 Task: Use the formula "GAMMAINV" in spreadsheet "Project protfolio".
Action: Mouse moved to (105, 64)
Screenshot: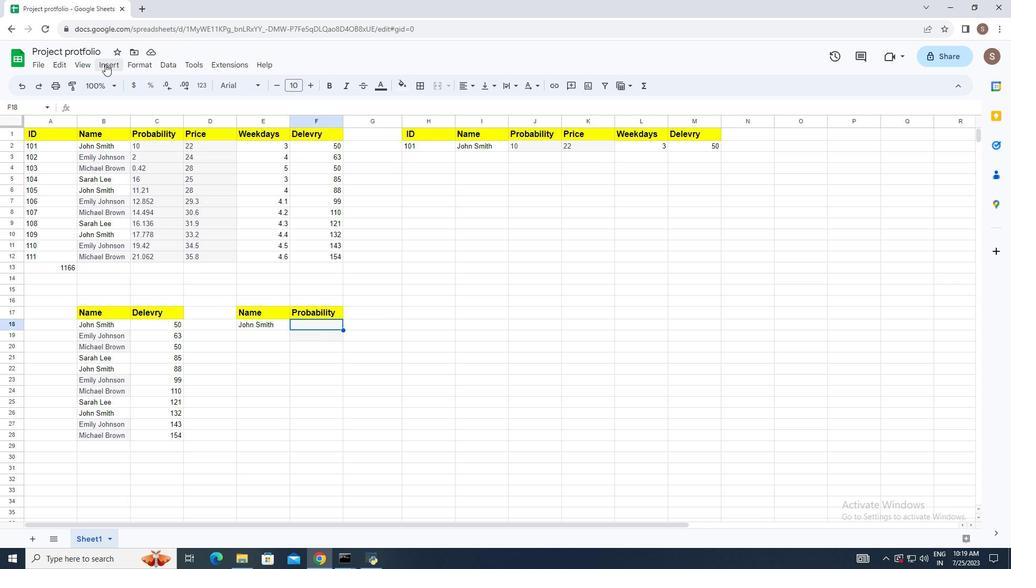 
Action: Mouse pressed left at (105, 64)
Screenshot: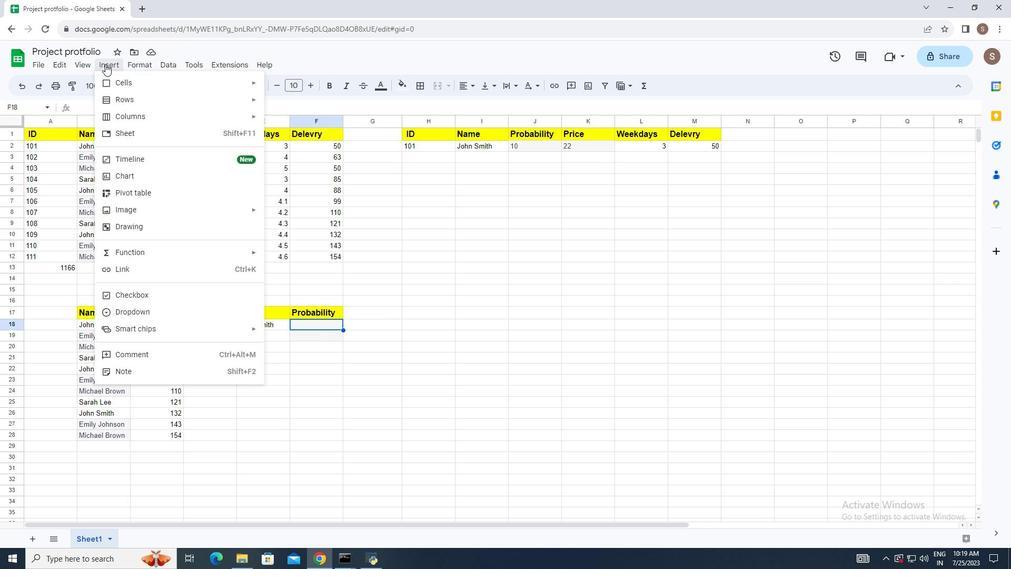 
Action: Mouse moved to (160, 250)
Screenshot: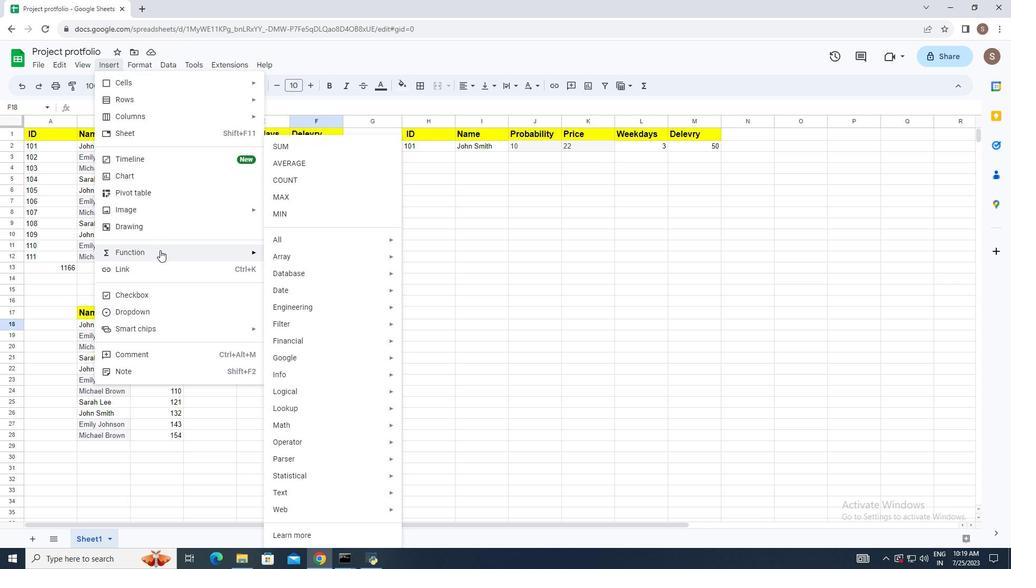 
Action: Mouse pressed left at (160, 250)
Screenshot: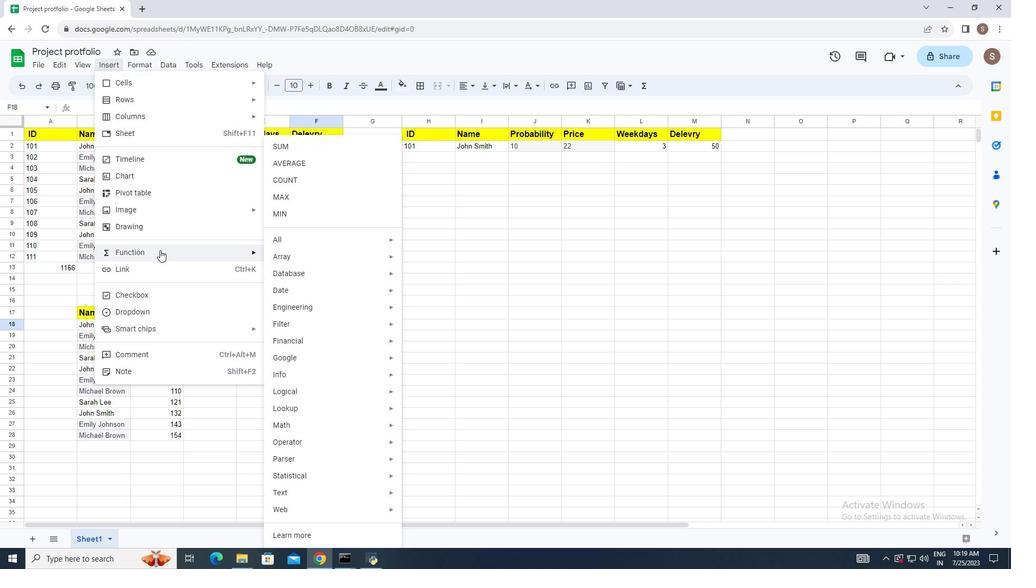 
Action: Mouse moved to (294, 242)
Screenshot: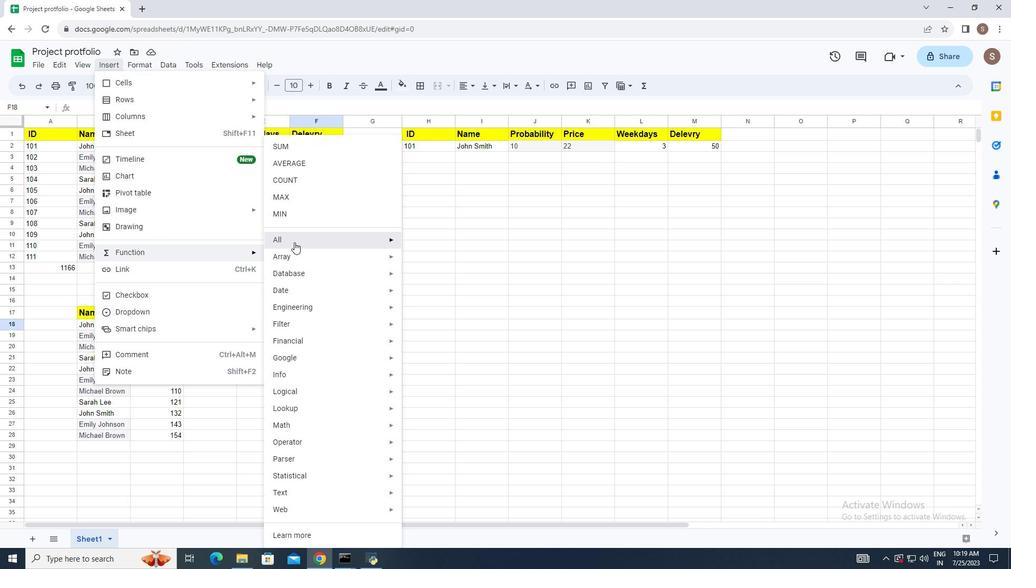 
Action: Mouse pressed left at (294, 242)
Screenshot: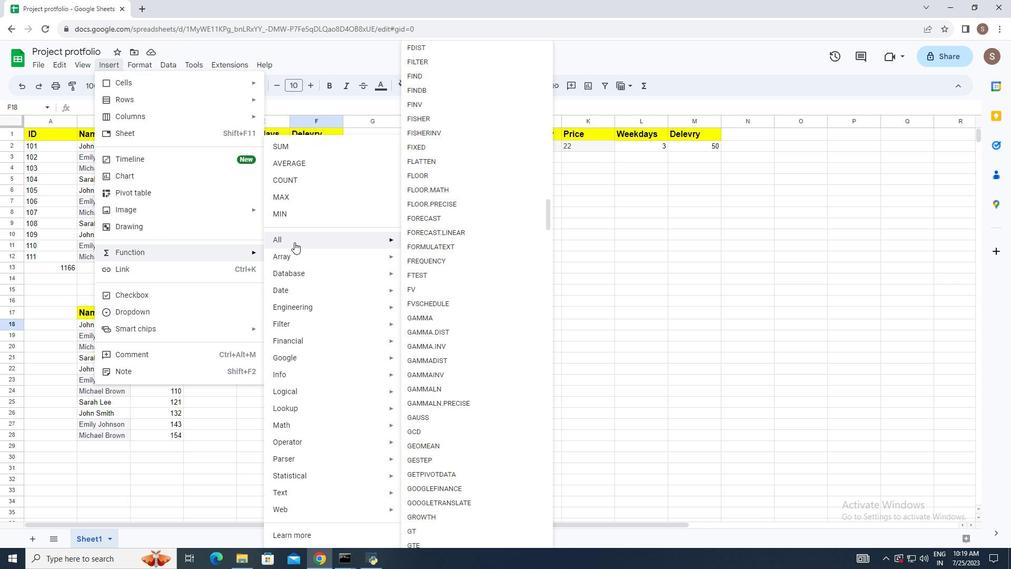 
Action: Mouse moved to (460, 375)
Screenshot: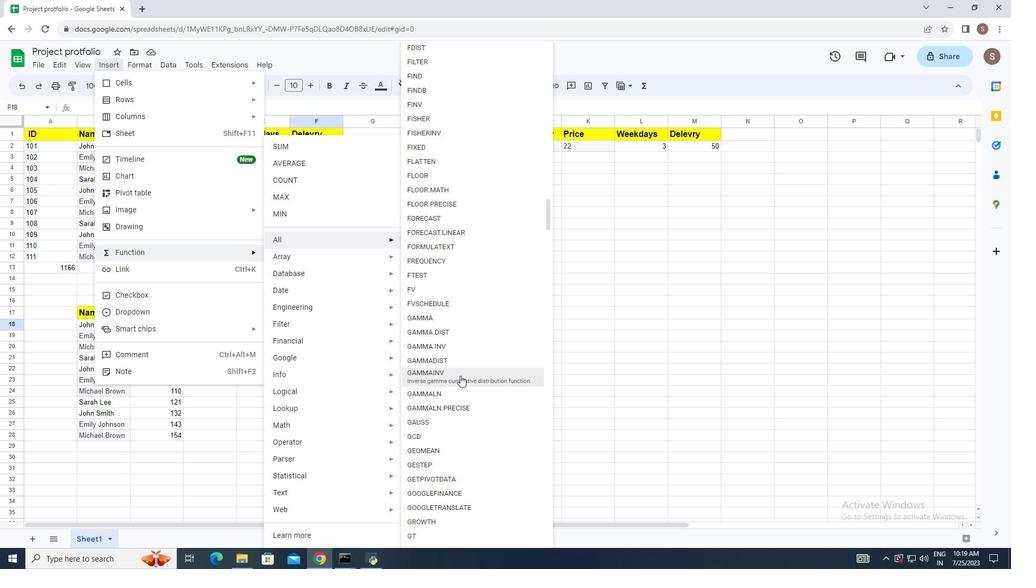 
Action: Mouse pressed left at (460, 375)
Screenshot: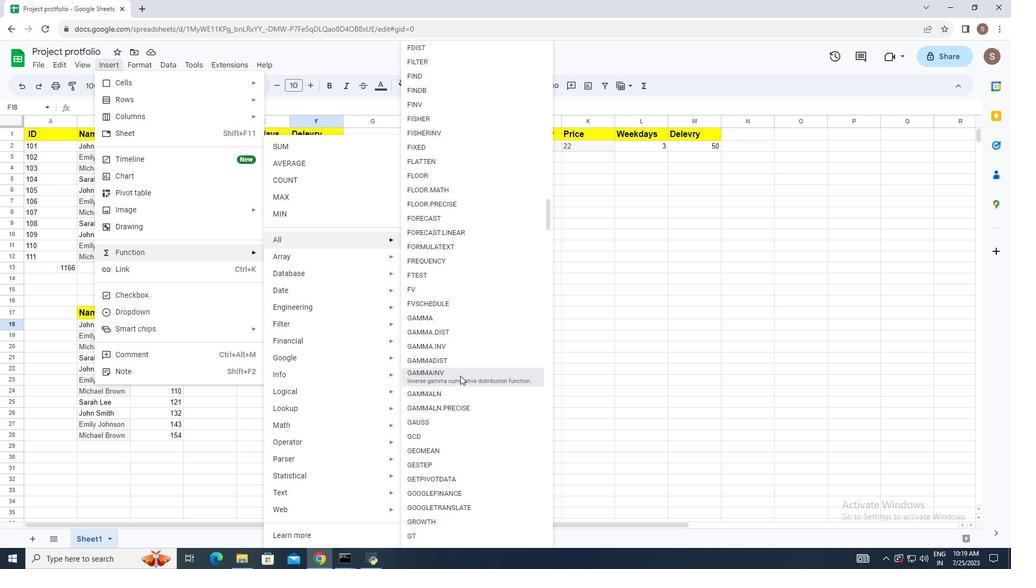 
Action: Mouse moved to (368, 330)
Screenshot: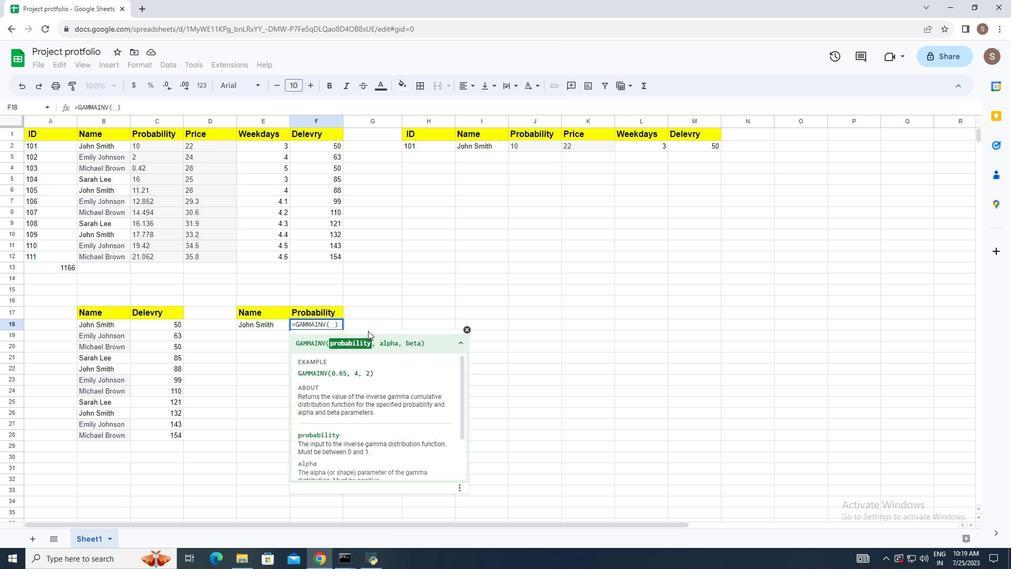 
Action: Key pressed 0.65,<Key.space>4,<Key.space>2<Key.enter>
Screenshot: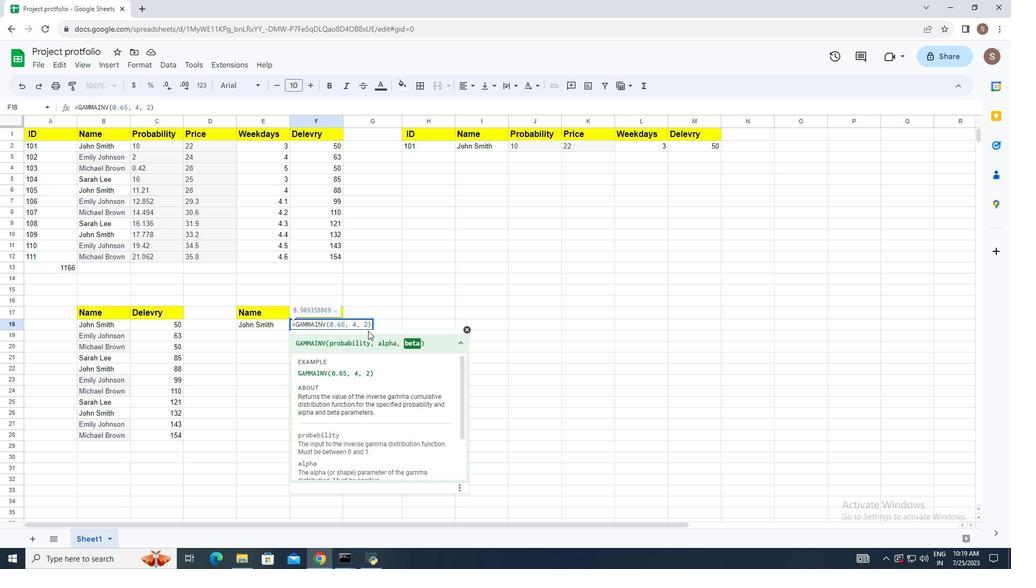 
